 Task: Create a due date automation trigger when advanced on, on the monday after a card is due add dates starting in less than 1 days at 11:00 AM.
Action: Mouse moved to (1025, 90)
Screenshot: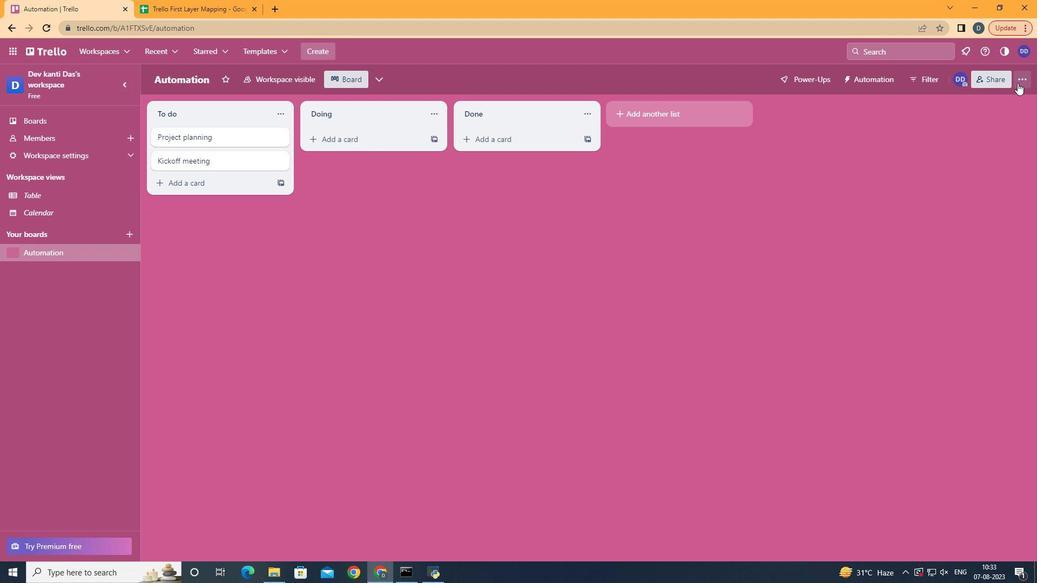 
Action: Mouse pressed left at (1025, 90)
Screenshot: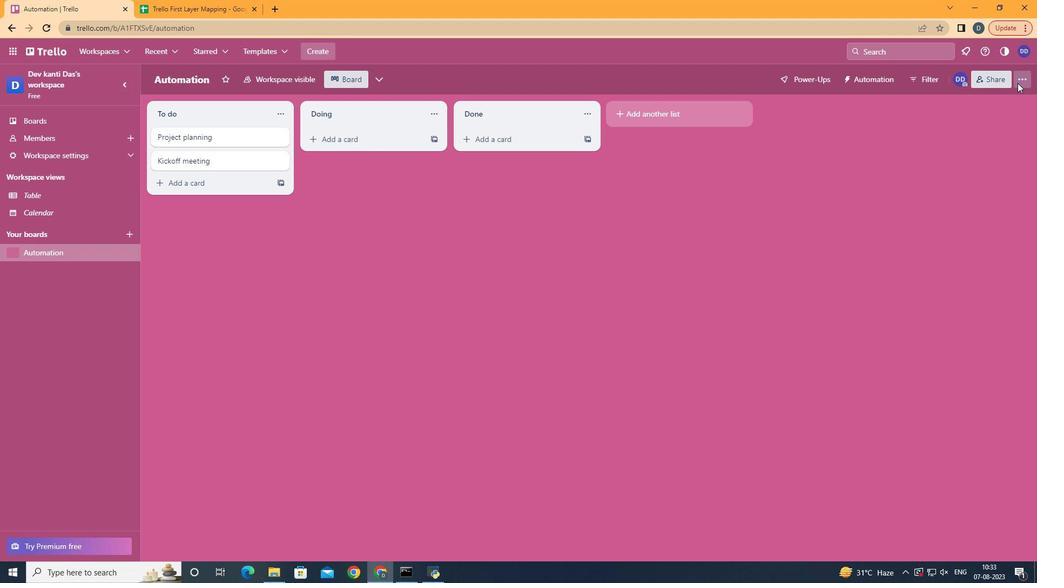
Action: Mouse moved to (966, 231)
Screenshot: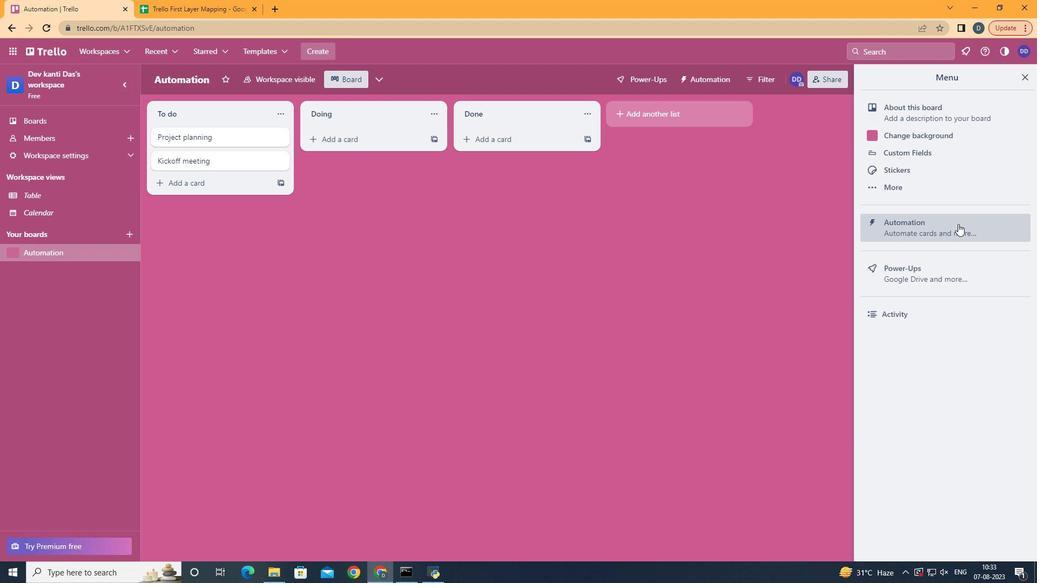 
Action: Mouse pressed left at (966, 231)
Screenshot: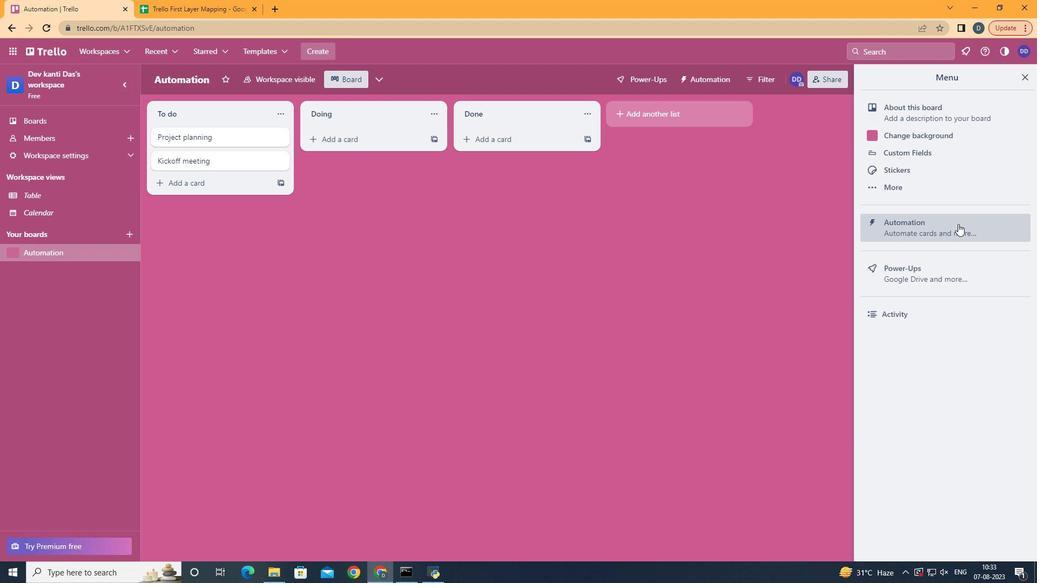 
Action: Mouse moved to (223, 224)
Screenshot: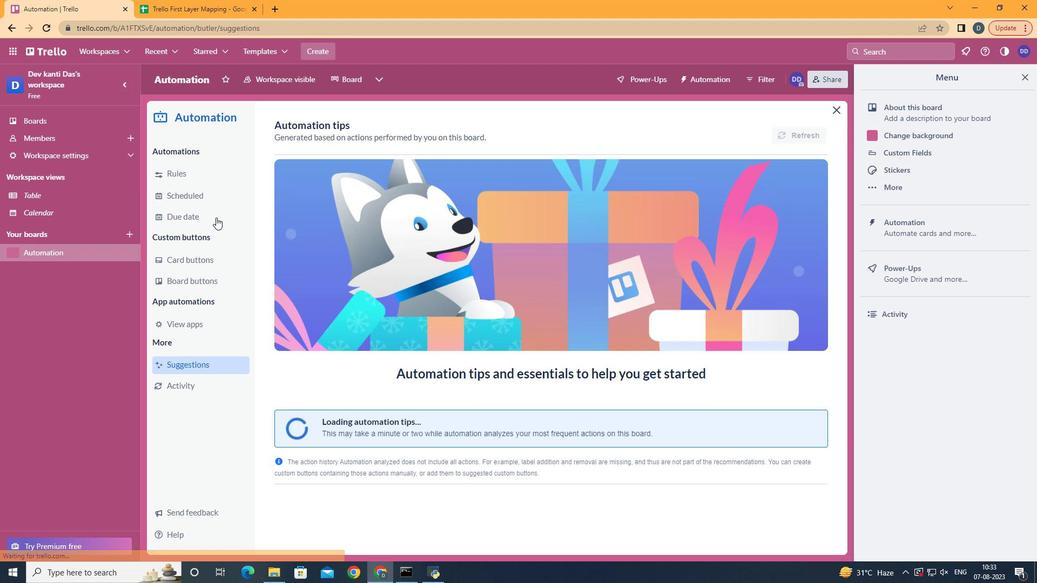 
Action: Mouse pressed left at (223, 224)
Screenshot: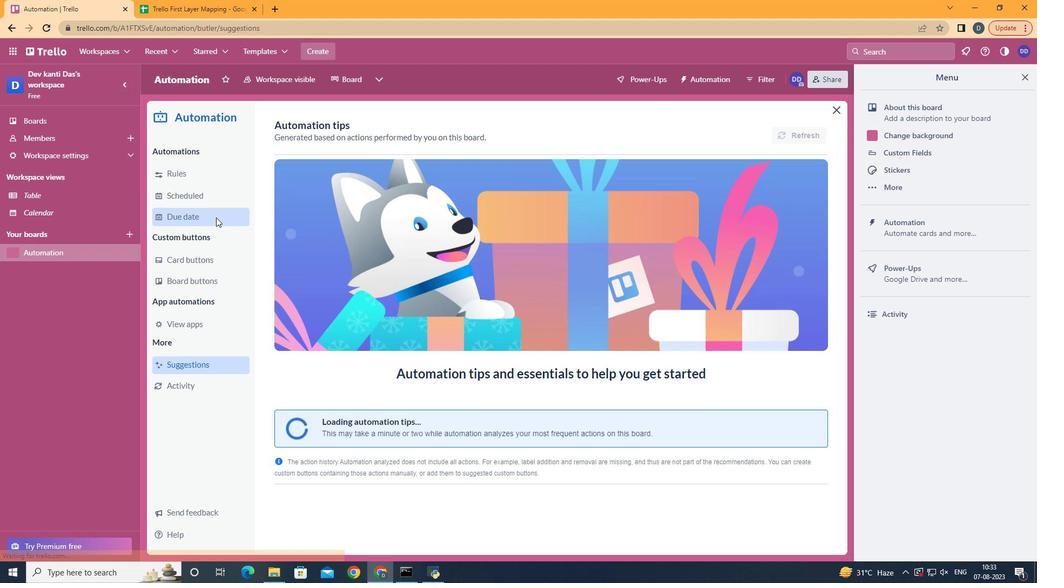 
Action: Mouse moved to (769, 136)
Screenshot: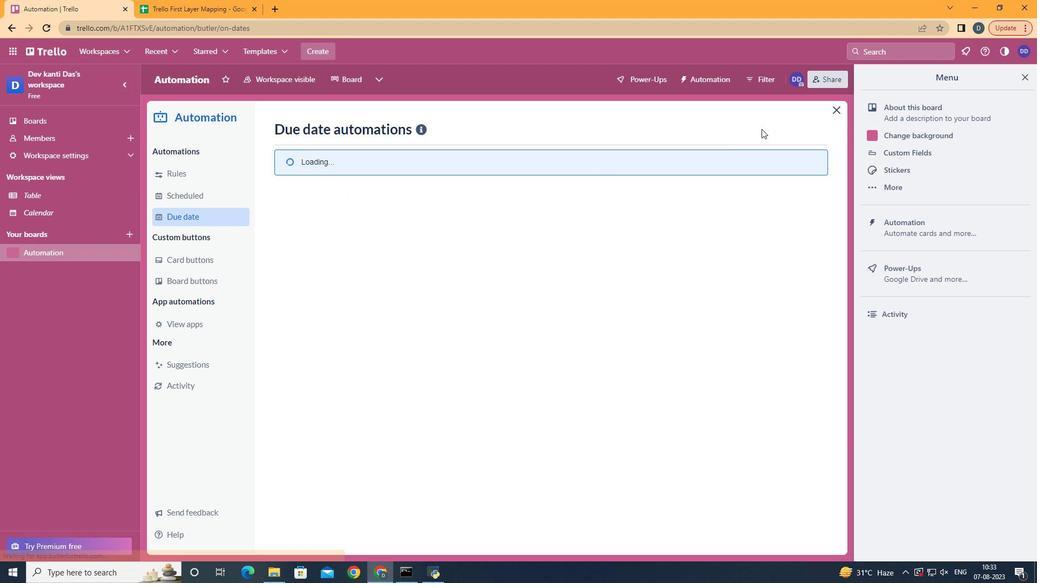 
Action: Mouse pressed left at (769, 136)
Screenshot: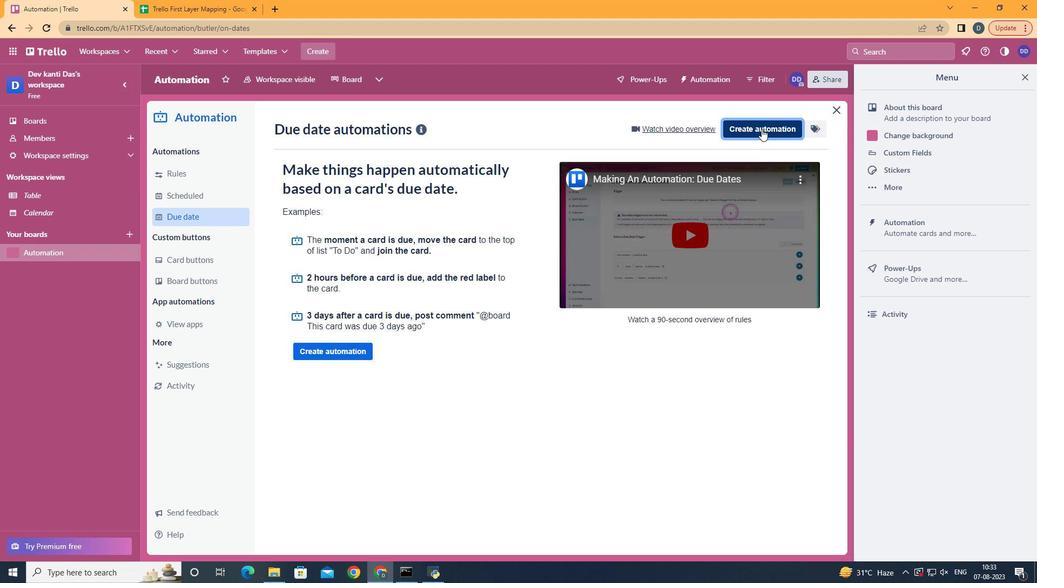 
Action: Mouse moved to (583, 237)
Screenshot: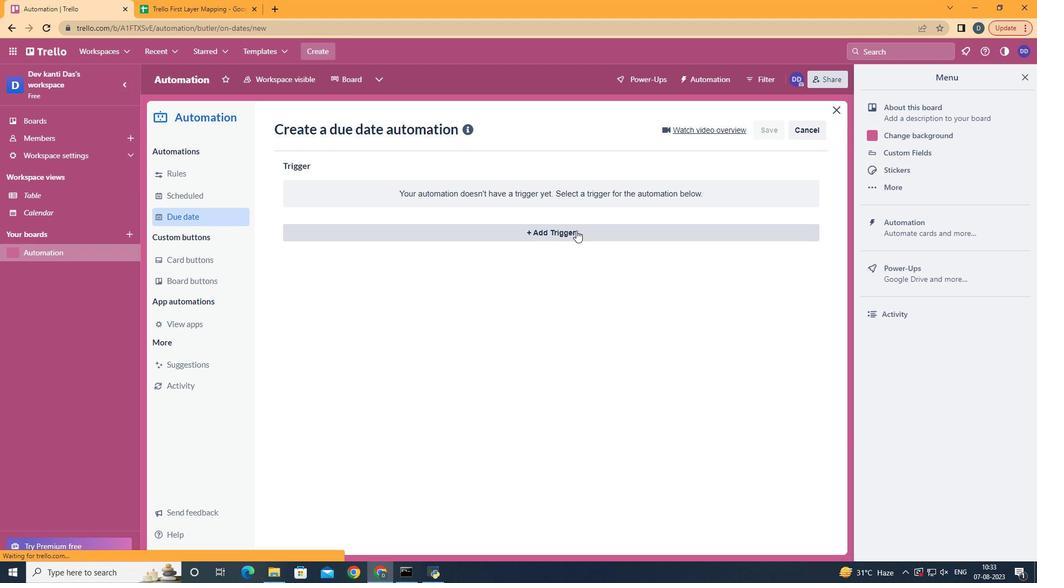 
Action: Mouse pressed left at (583, 237)
Screenshot: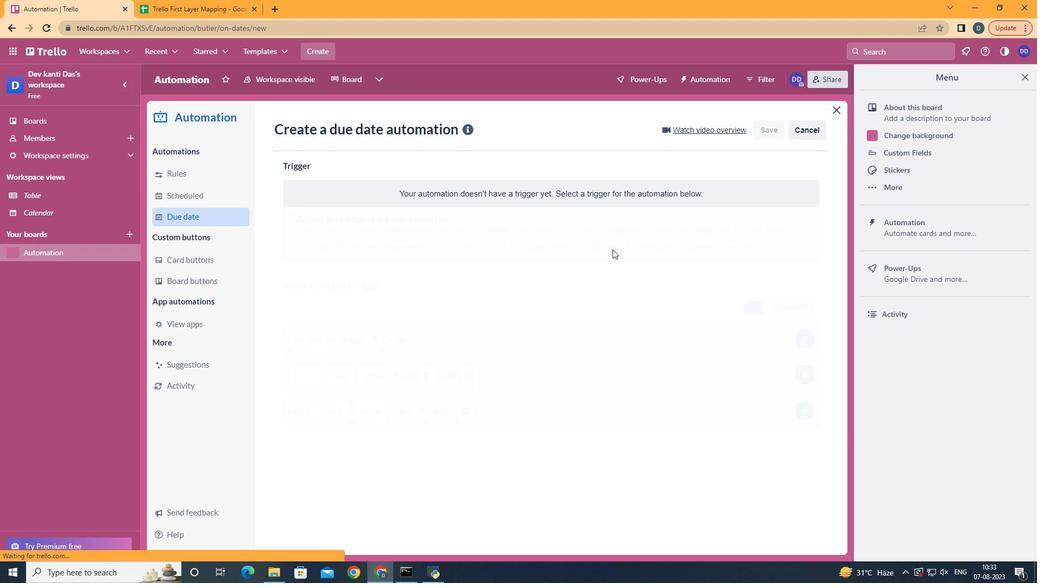 
Action: Mouse moved to (345, 283)
Screenshot: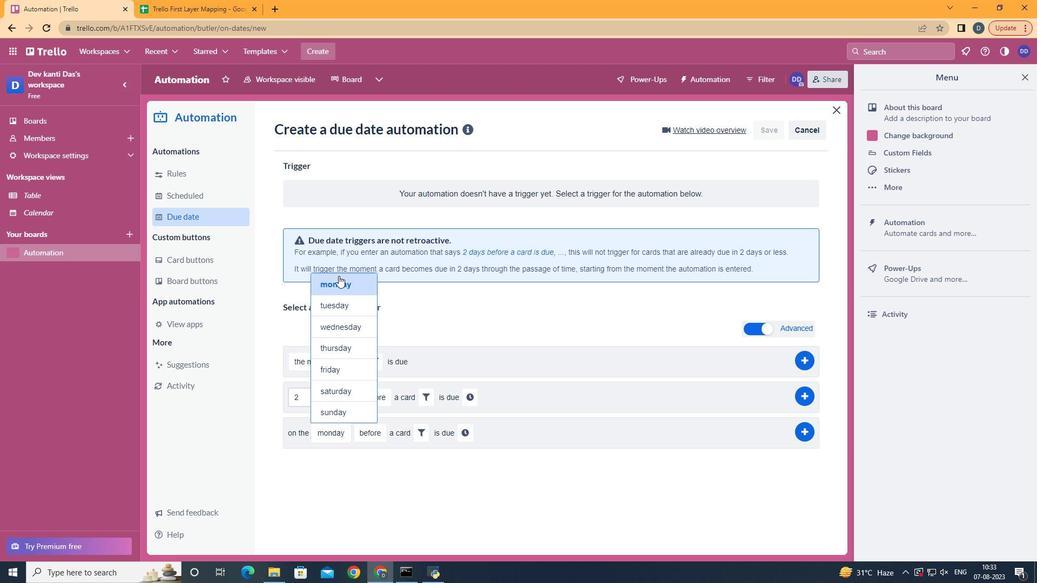
Action: Mouse pressed left at (345, 283)
Screenshot: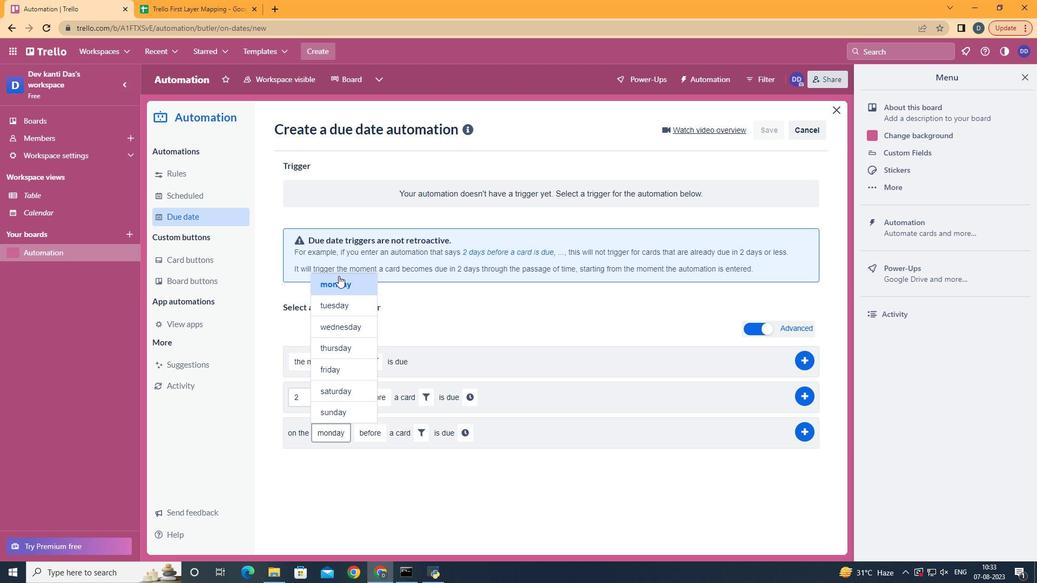 
Action: Mouse moved to (385, 484)
Screenshot: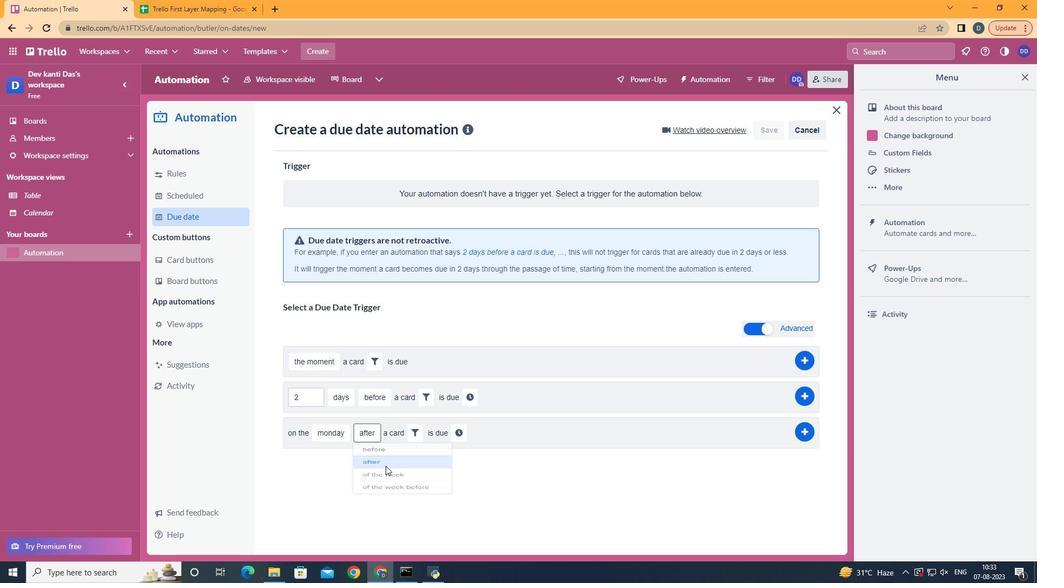 
Action: Mouse pressed left at (385, 484)
Screenshot: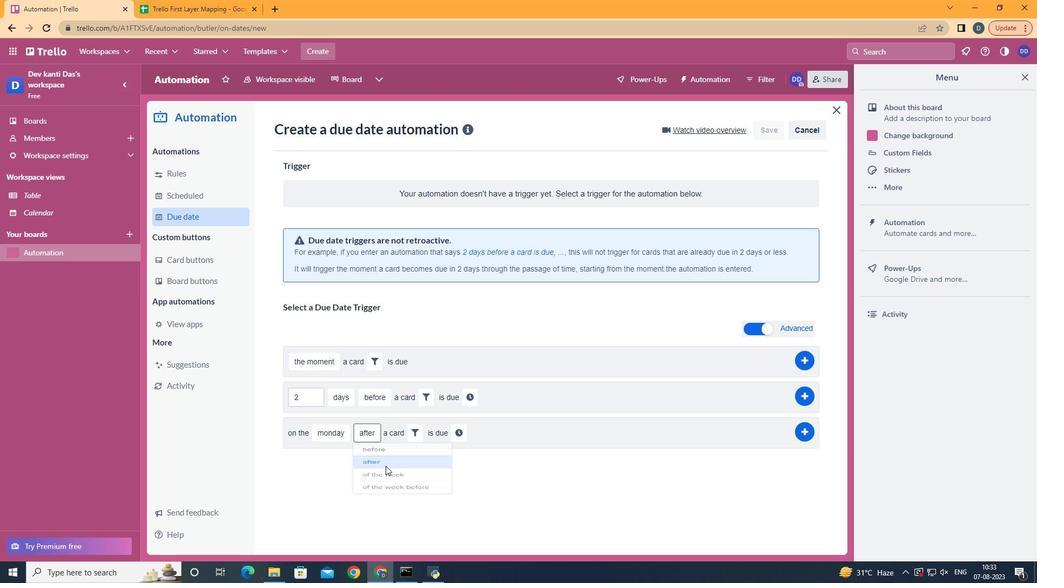 
Action: Mouse moved to (425, 436)
Screenshot: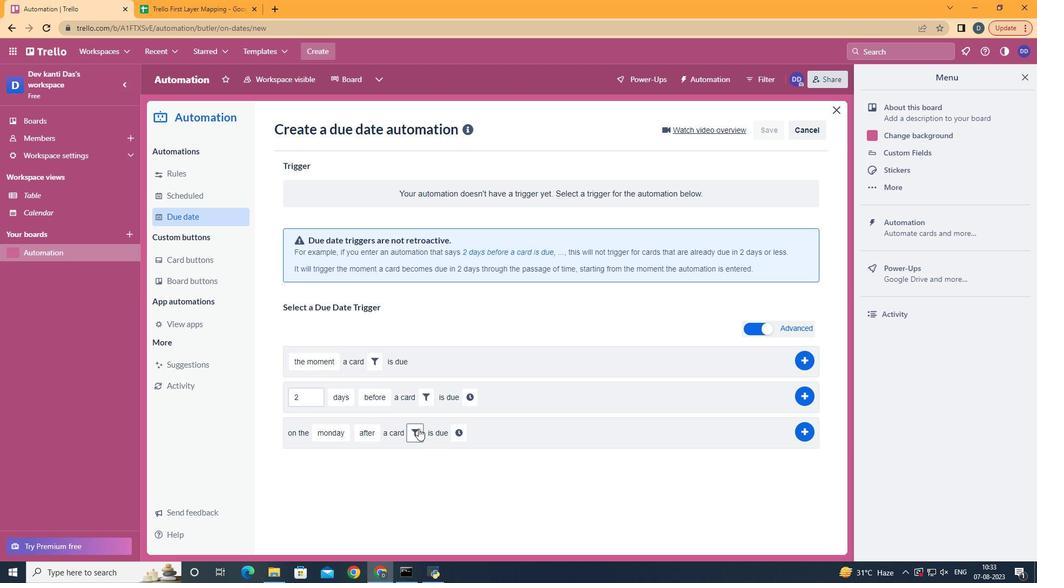 
Action: Mouse pressed left at (425, 436)
Screenshot: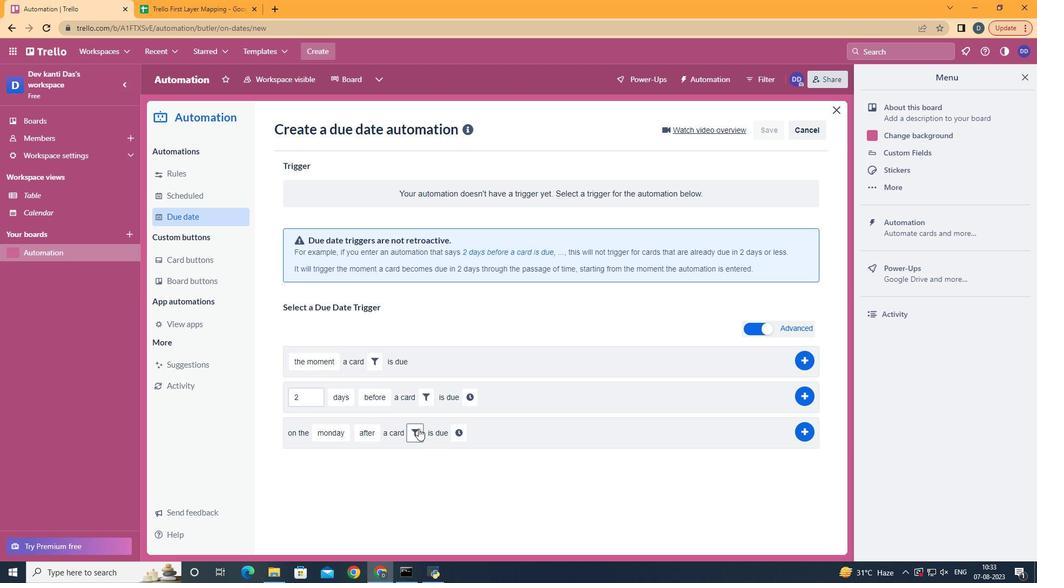 
Action: Mouse moved to (491, 480)
Screenshot: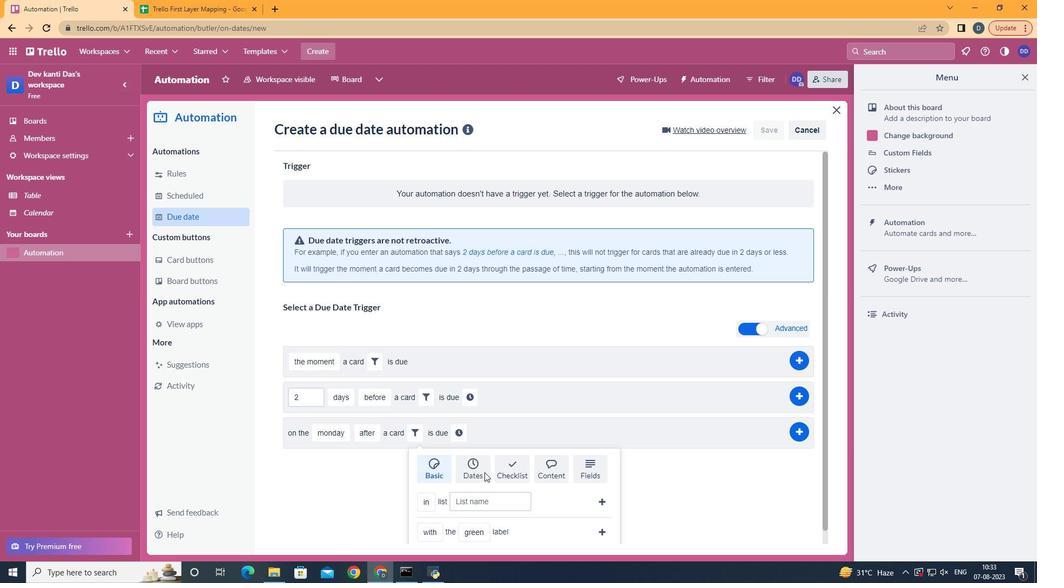 
Action: Mouse pressed left at (491, 480)
Screenshot: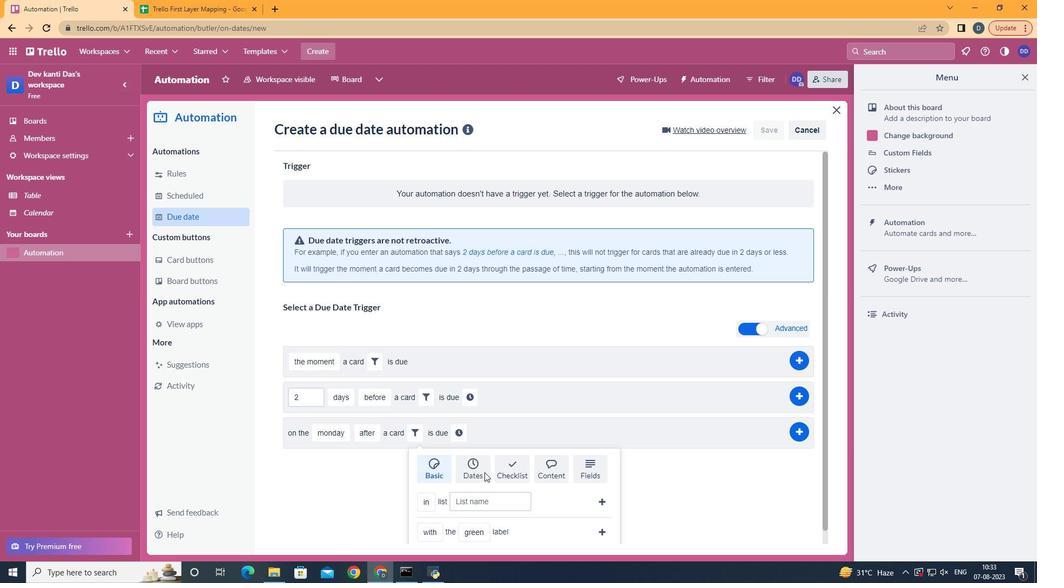 
Action: Mouse moved to (491, 480)
Screenshot: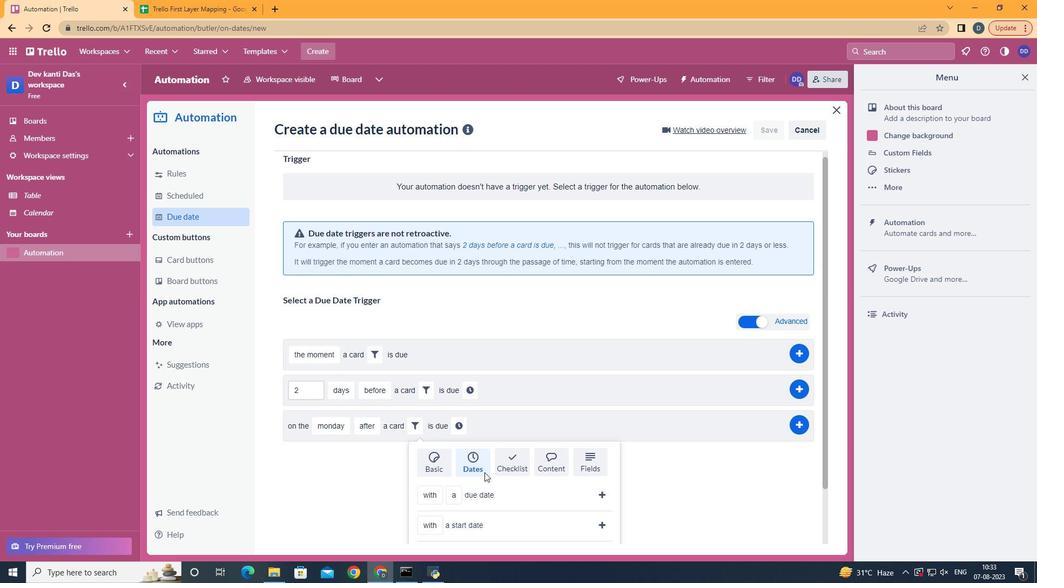 
Action: Mouse scrolled (491, 479) with delta (0, 0)
Screenshot: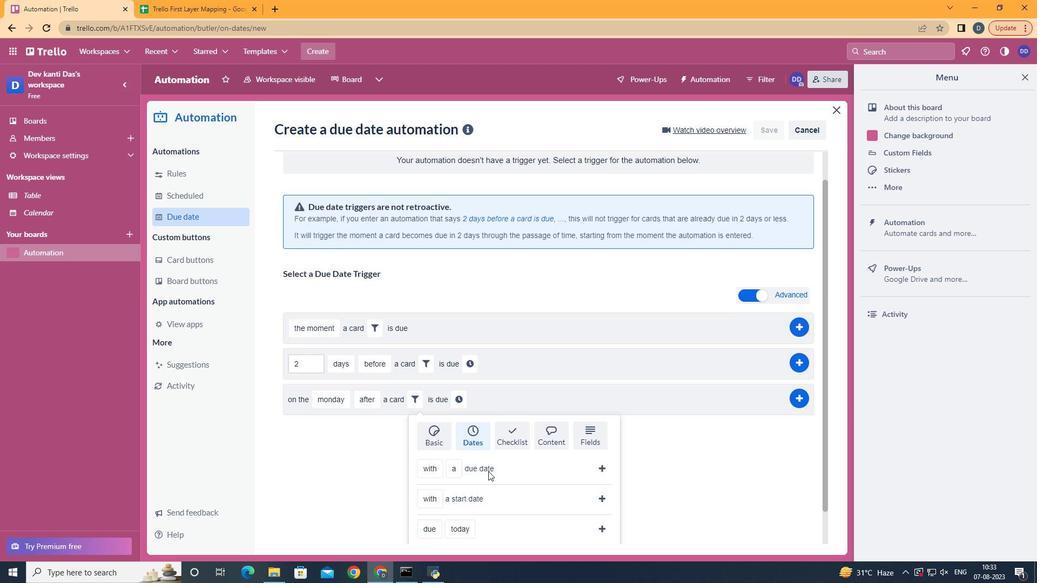 
Action: Mouse scrolled (491, 479) with delta (0, 0)
Screenshot: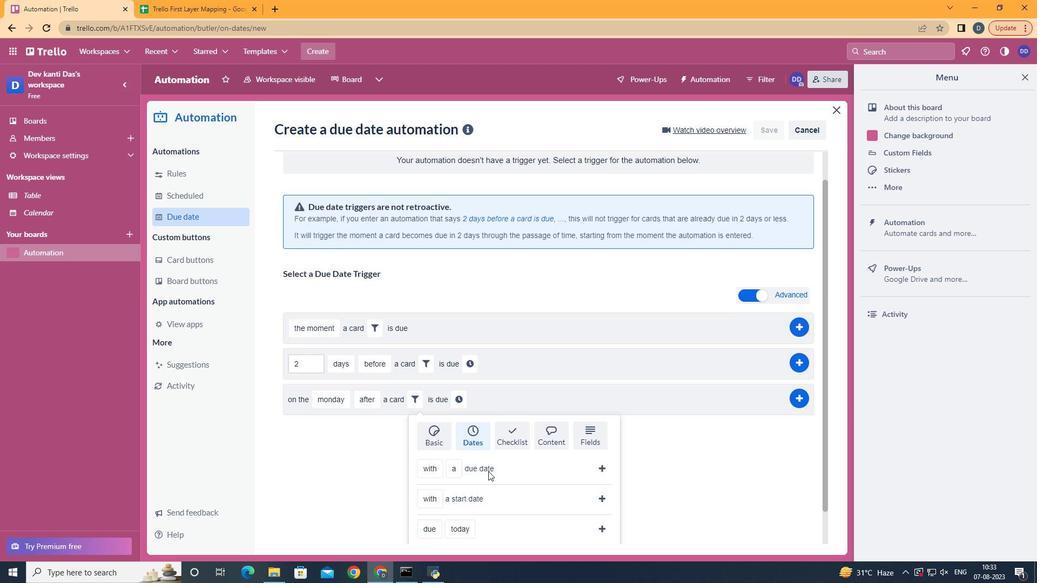 
Action: Mouse scrolled (491, 479) with delta (0, 0)
Screenshot: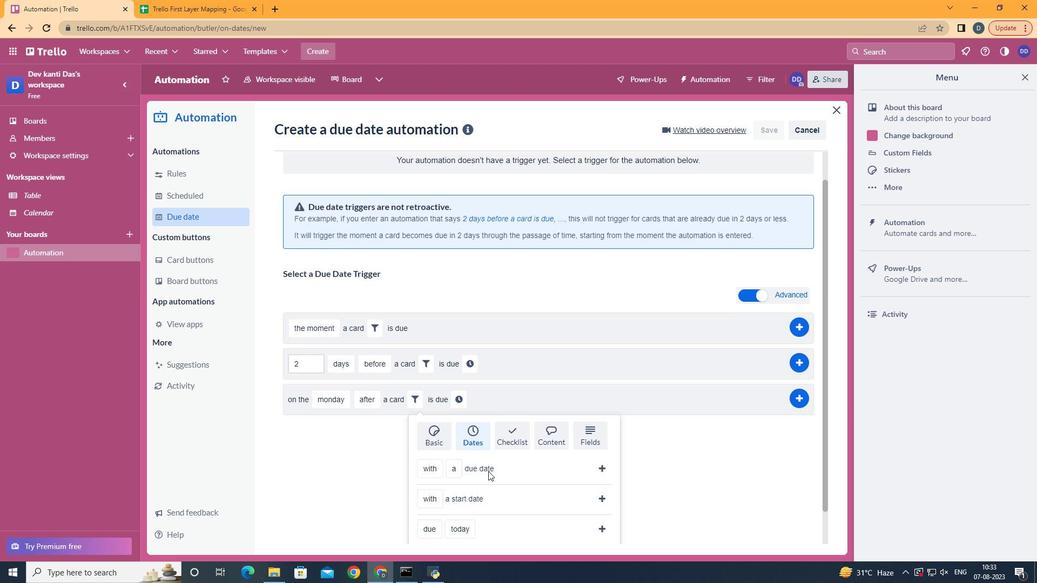 
Action: Mouse scrolled (491, 479) with delta (0, 0)
Screenshot: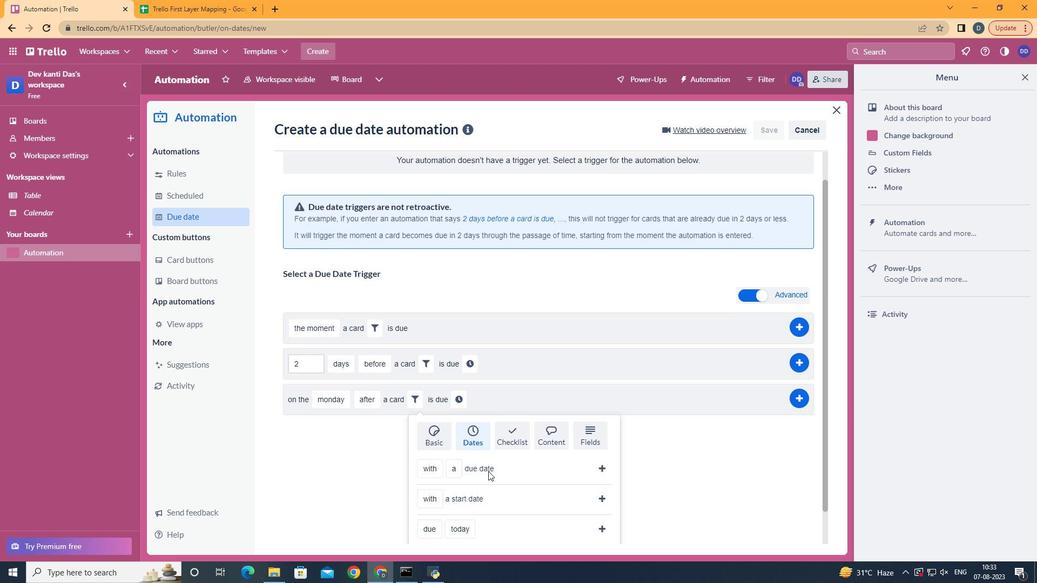 
Action: Mouse scrolled (491, 479) with delta (0, 0)
Screenshot: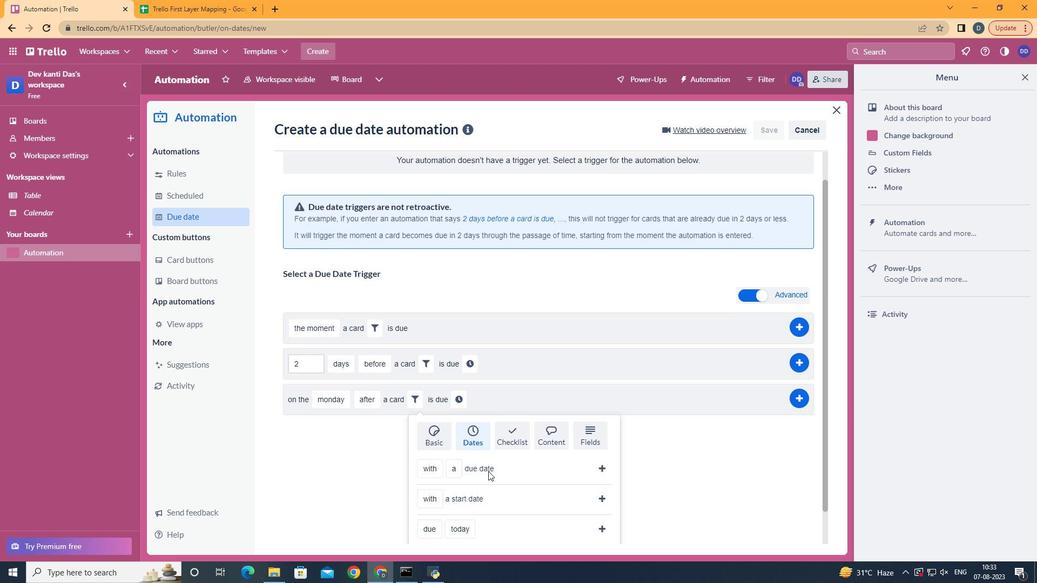 
Action: Mouse scrolled (491, 479) with delta (0, 0)
Screenshot: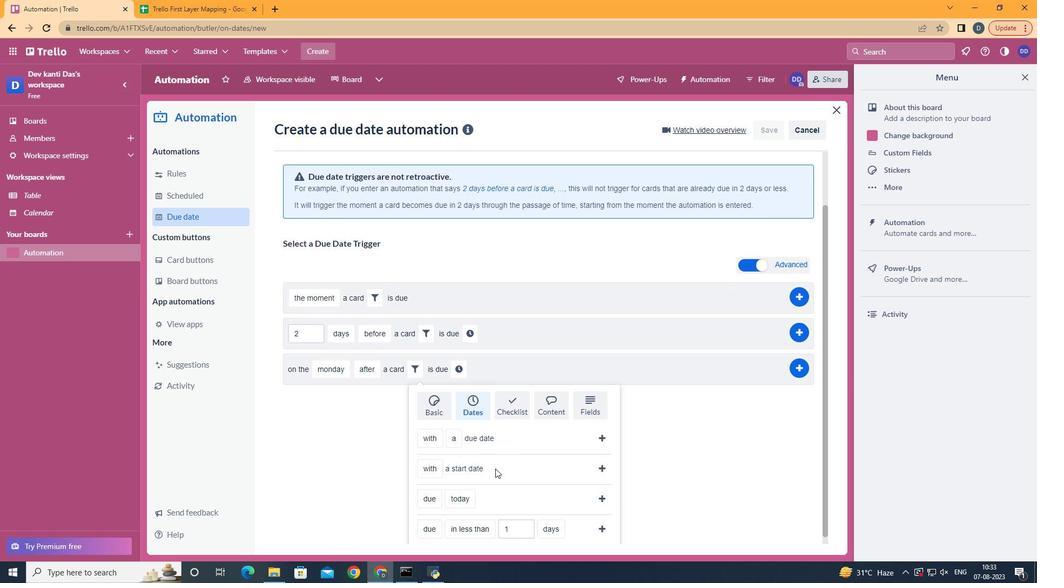 
Action: Mouse moved to (445, 508)
Screenshot: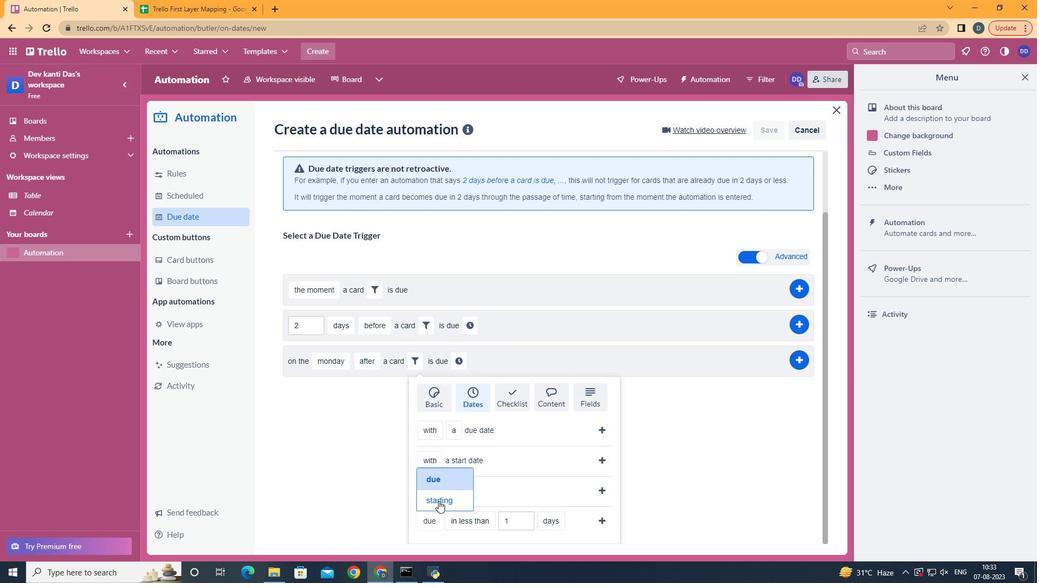 
Action: Mouse pressed left at (445, 508)
Screenshot: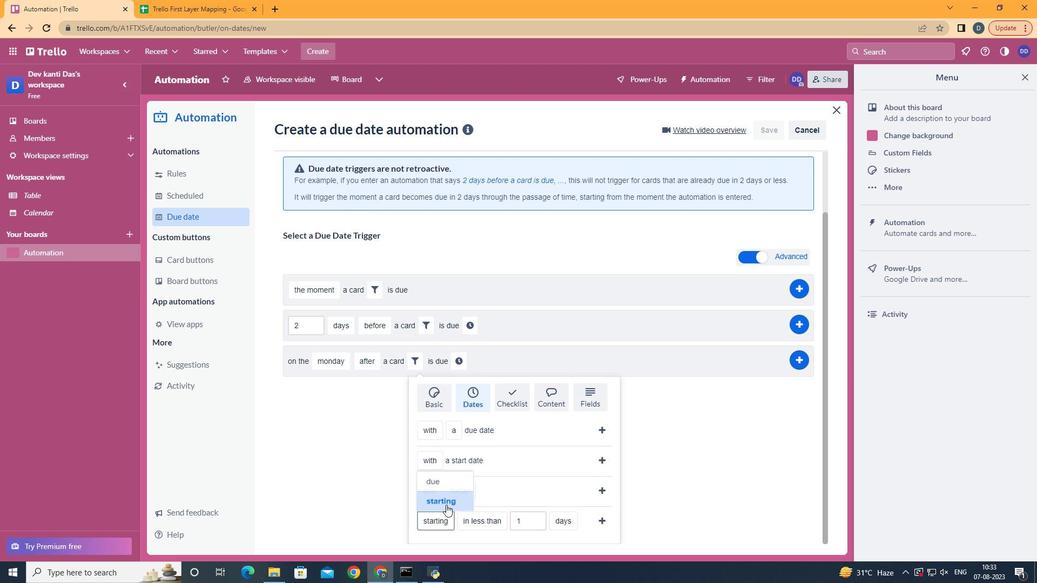 
Action: Mouse moved to (503, 433)
Screenshot: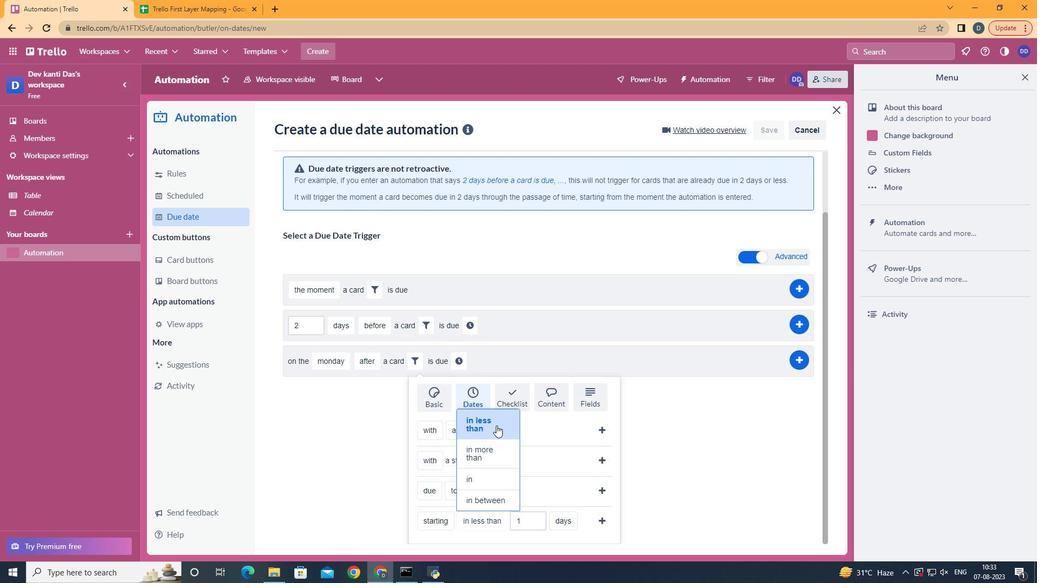 
Action: Mouse pressed left at (503, 433)
Screenshot: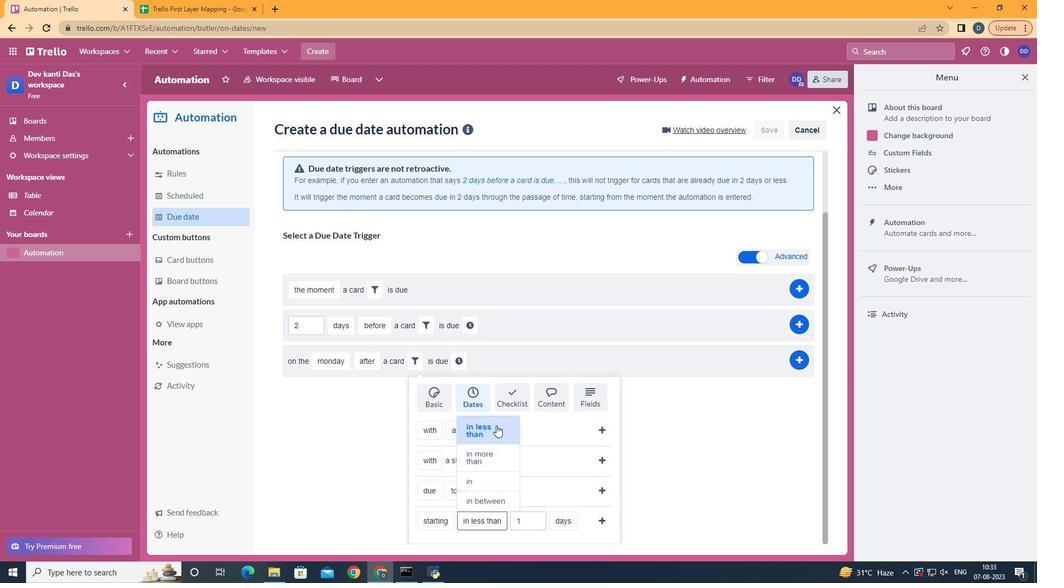 
Action: Mouse moved to (580, 485)
Screenshot: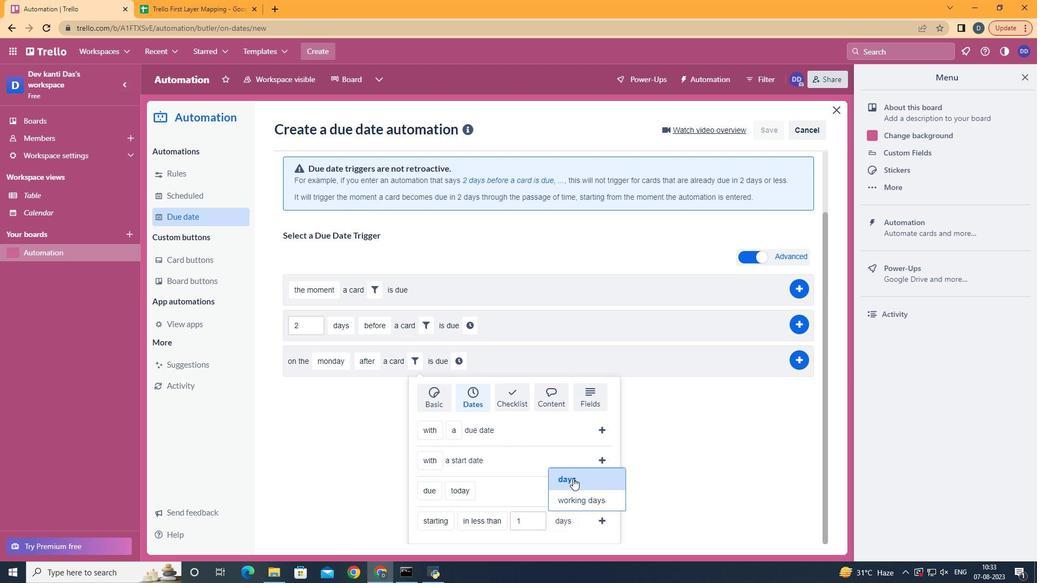 
Action: Mouse pressed left at (580, 485)
Screenshot: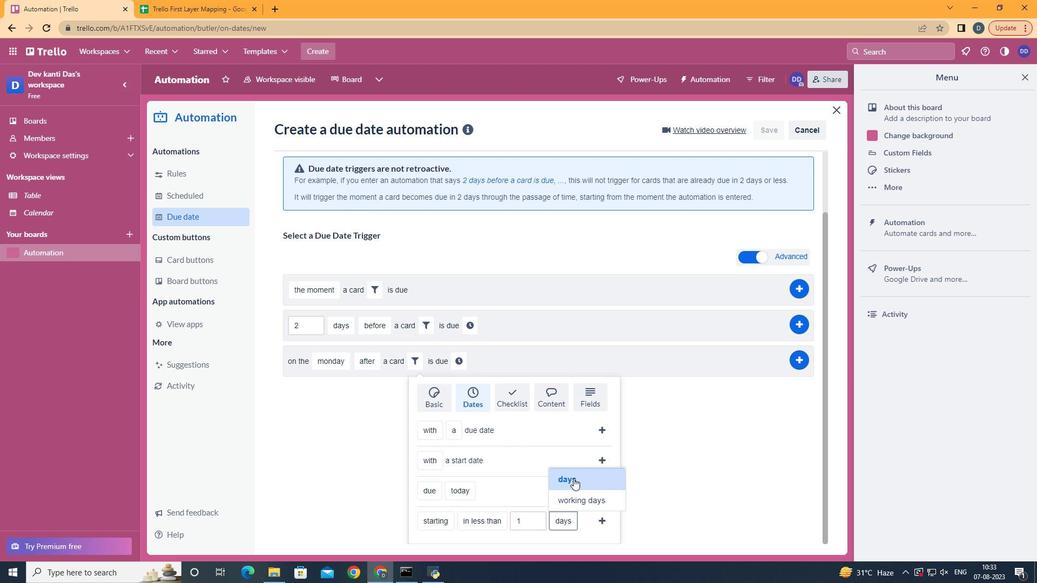 
Action: Mouse moved to (617, 525)
Screenshot: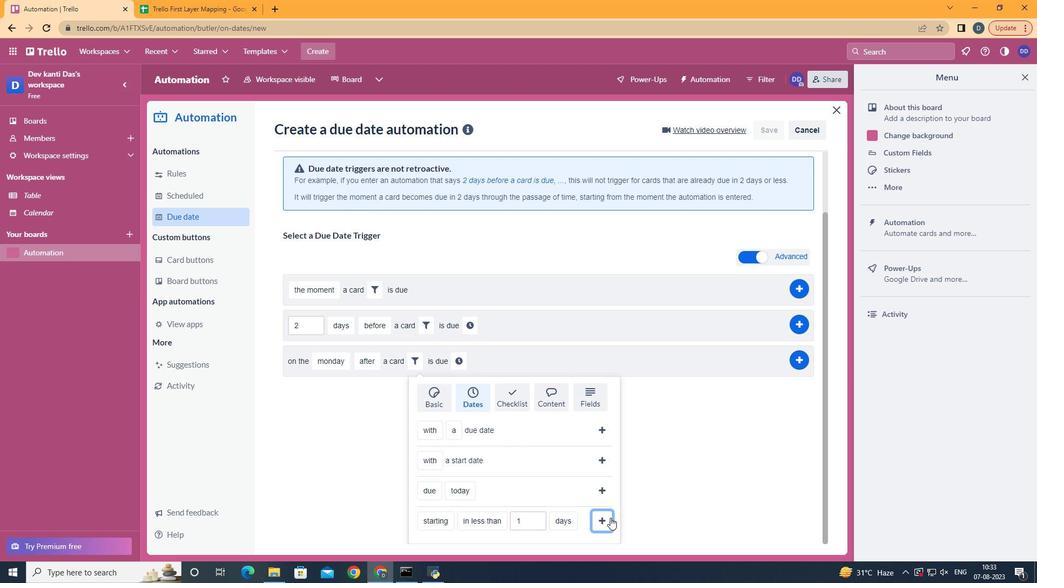 
Action: Mouse pressed left at (617, 525)
Screenshot: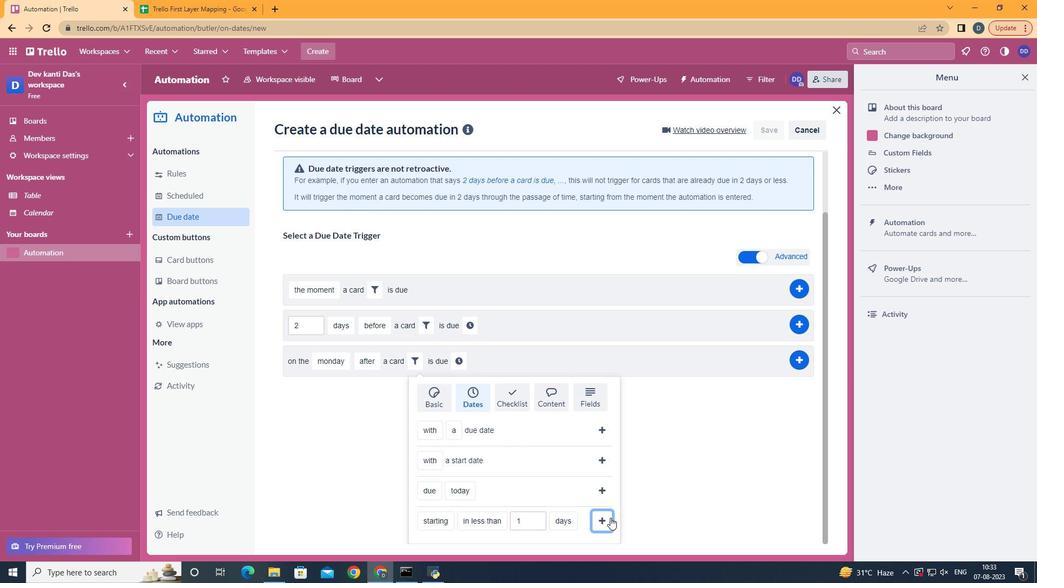 
Action: Mouse moved to (583, 440)
Screenshot: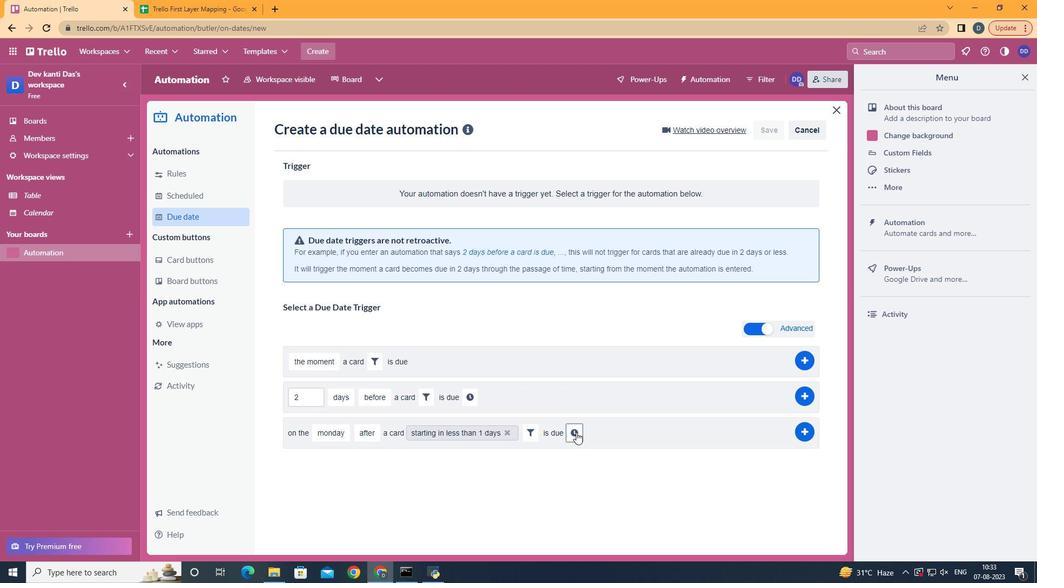 
Action: Mouse pressed left at (583, 440)
Screenshot: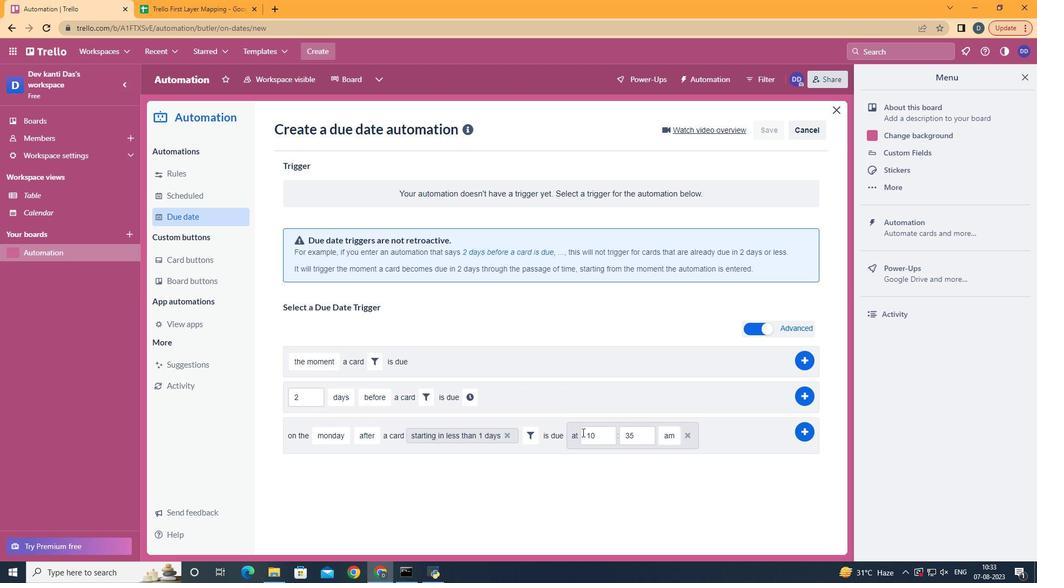 
Action: Mouse moved to (616, 442)
Screenshot: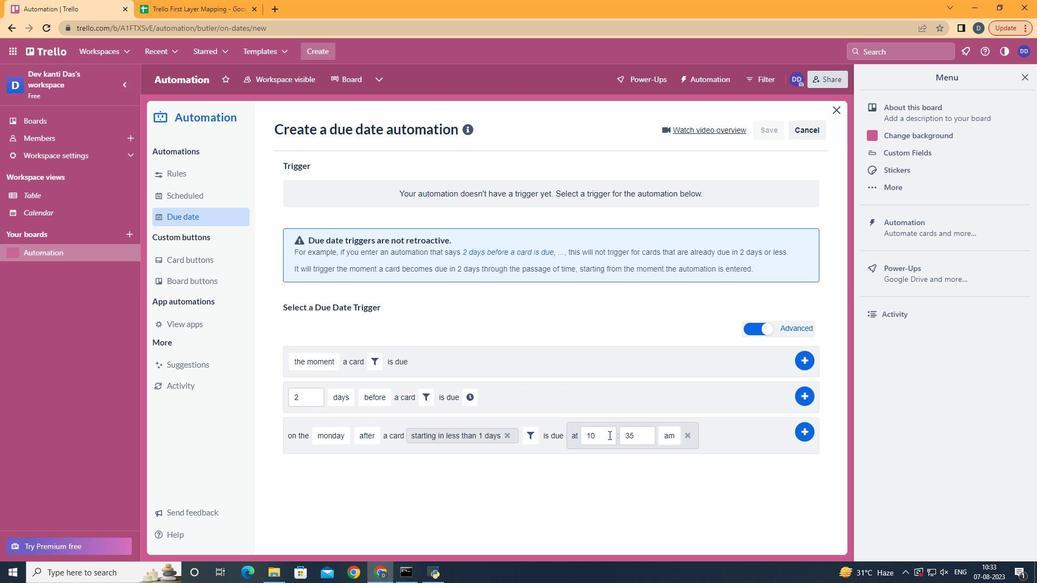 
Action: Mouse pressed left at (616, 442)
Screenshot: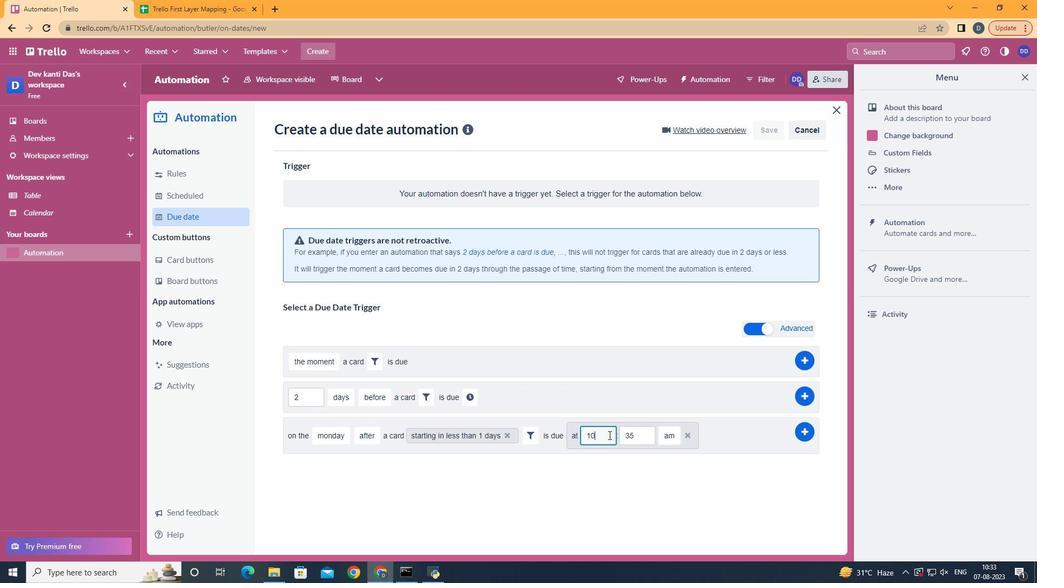 
Action: Key pressed <Key.backspace>
Screenshot: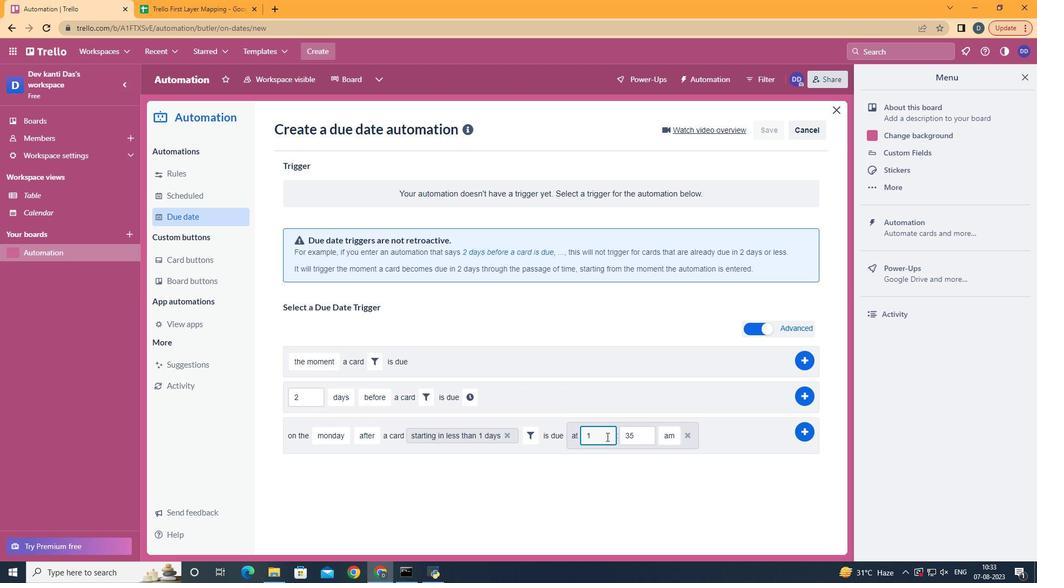 
Action: Mouse moved to (614, 444)
Screenshot: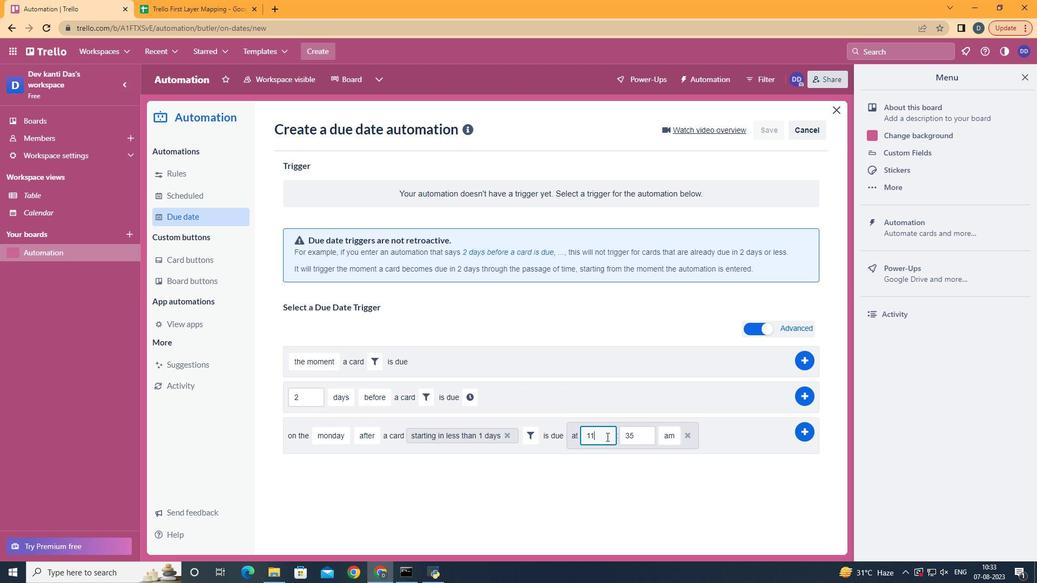 
Action: Key pressed 1
Screenshot: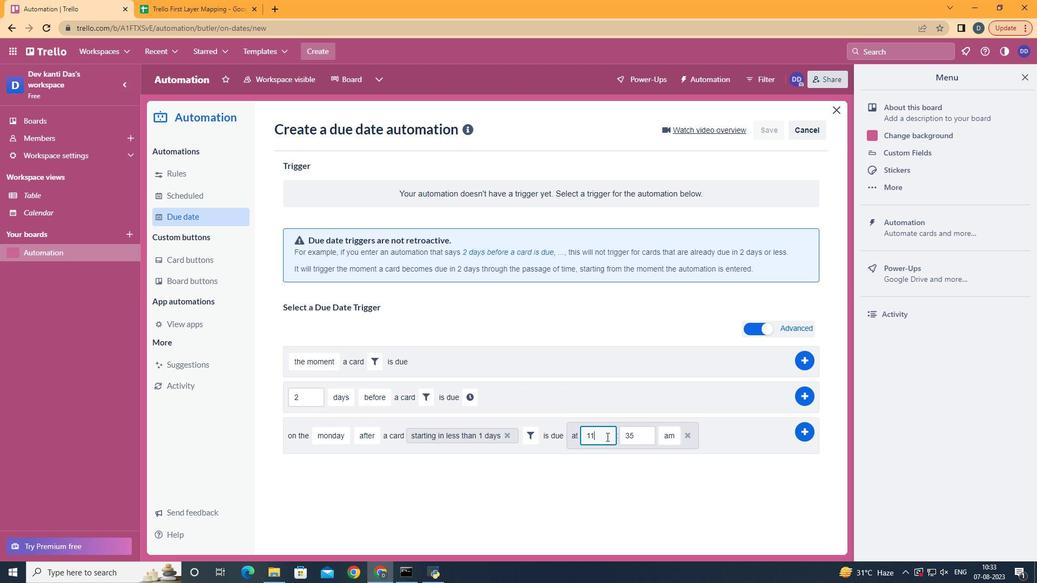 
Action: Mouse moved to (647, 438)
Screenshot: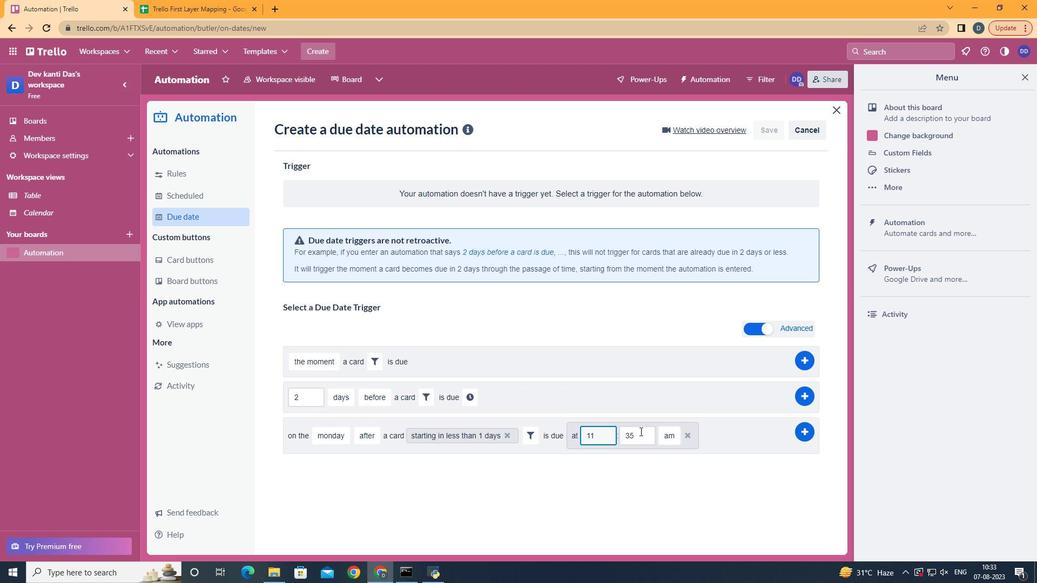 
Action: Mouse pressed left at (647, 438)
Screenshot: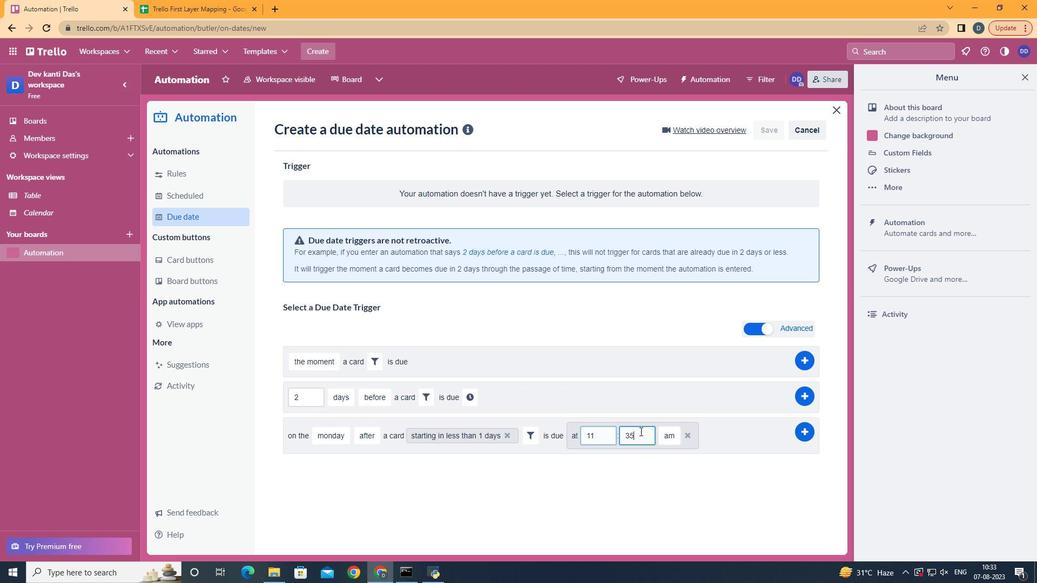 
Action: Mouse moved to (604, 458)
Screenshot: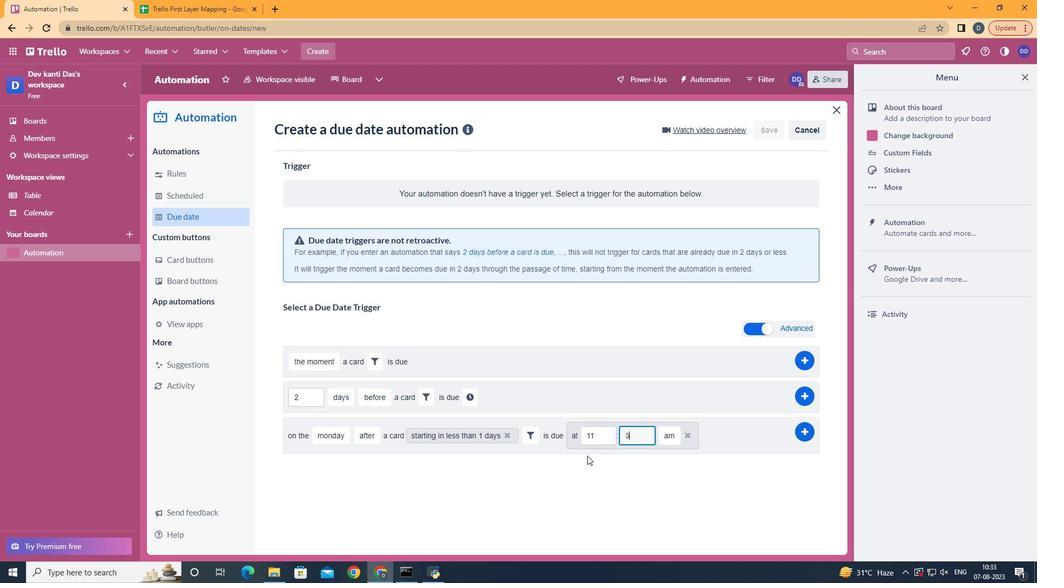 
Action: Key pressed <Key.backspace>
Screenshot: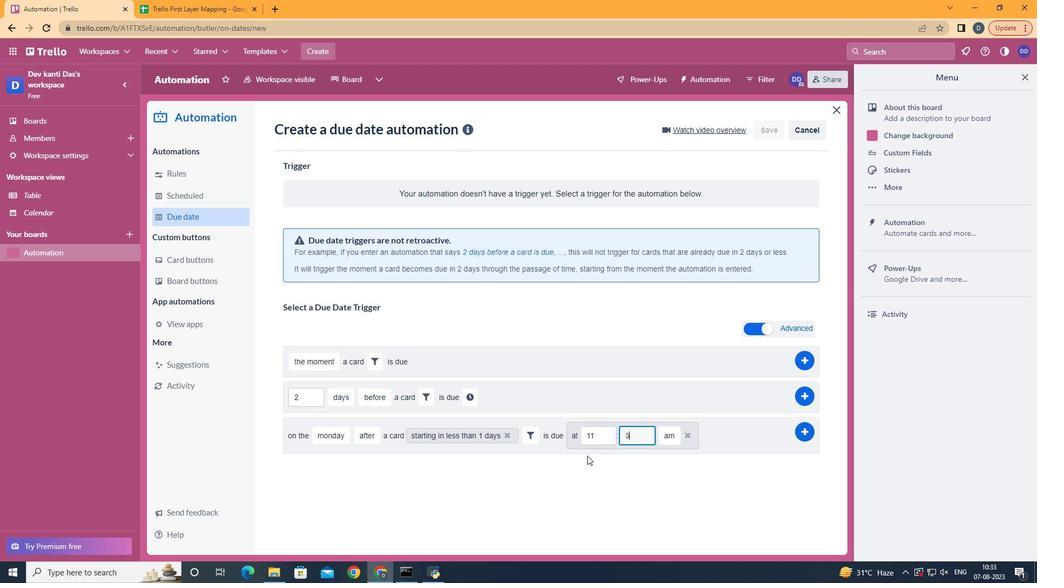 
Action: Mouse moved to (594, 463)
Screenshot: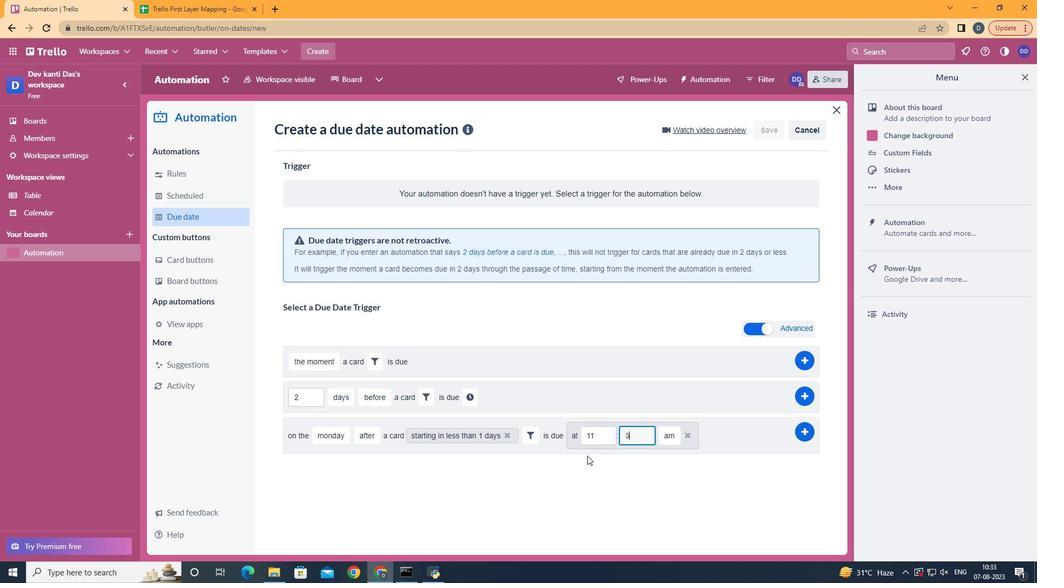 
Action: Key pressed <Key.backspace>00
Screenshot: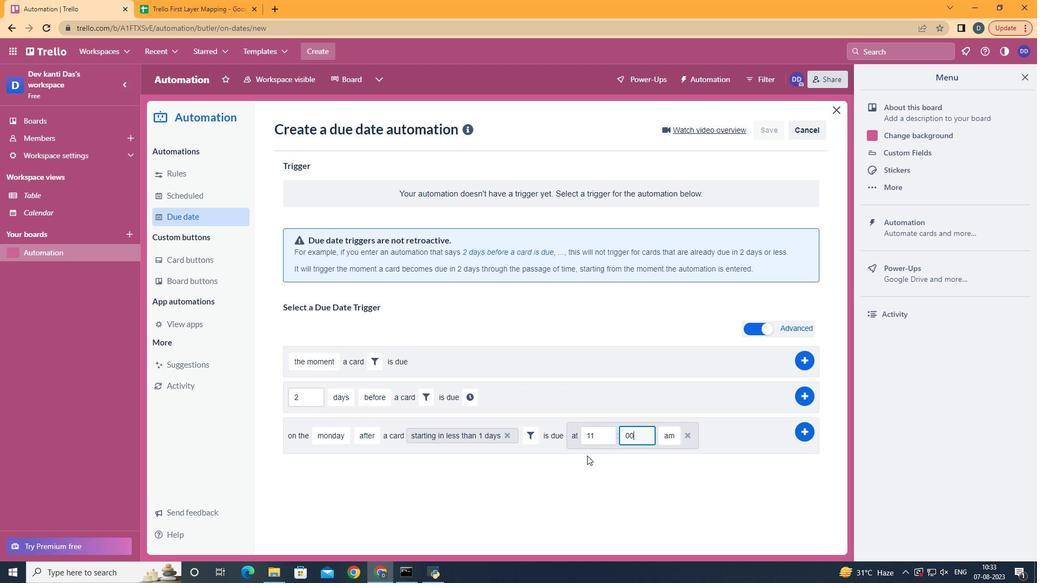 
Action: Mouse moved to (819, 438)
Screenshot: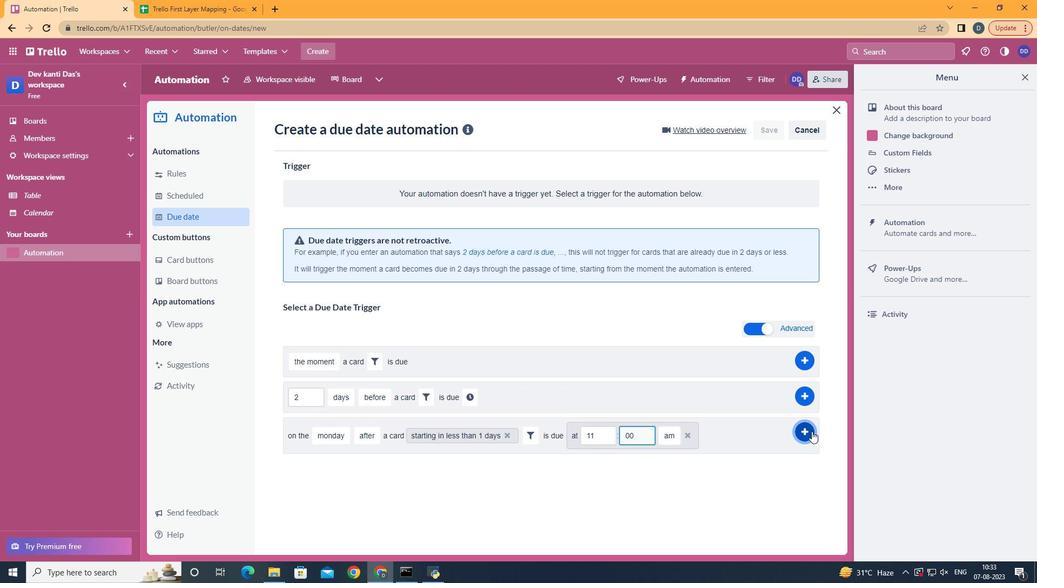 
Action: Mouse pressed left at (819, 438)
Screenshot: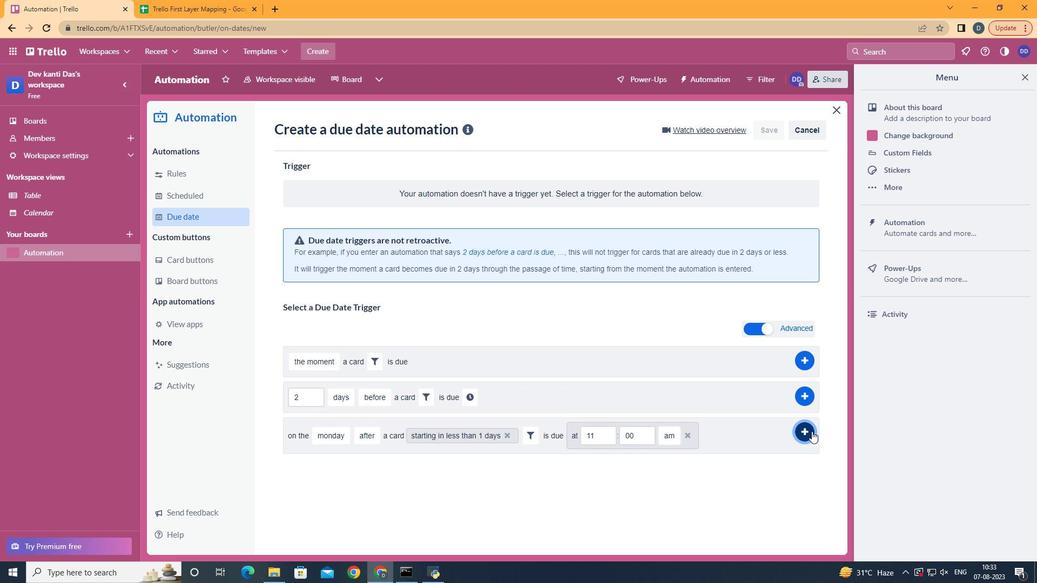 
Action: Mouse moved to (476, 158)
Screenshot: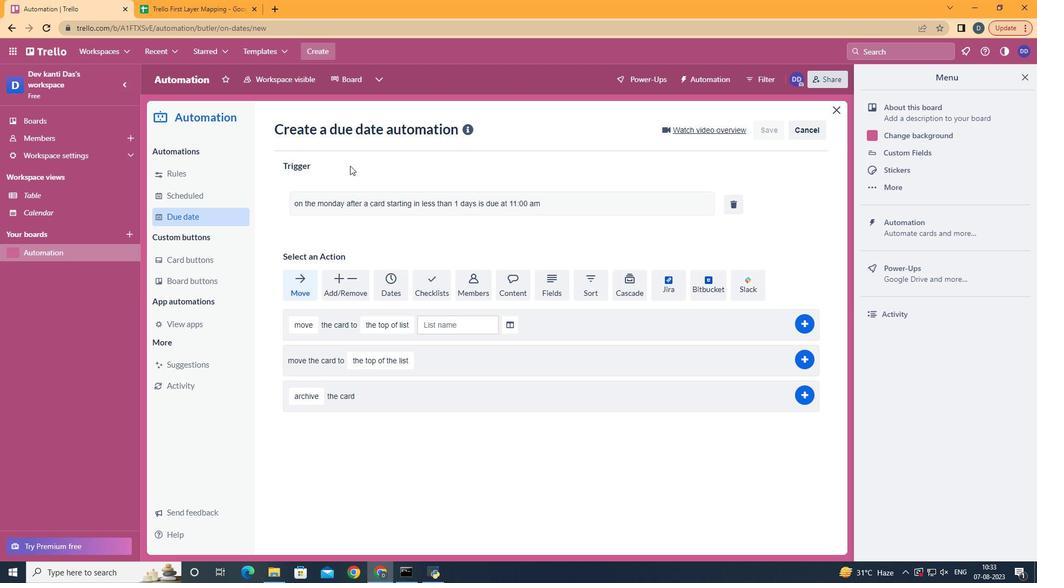 
